 Task: Apply vocal compression in audio.
Action: Mouse moved to (4, 7)
Screenshot: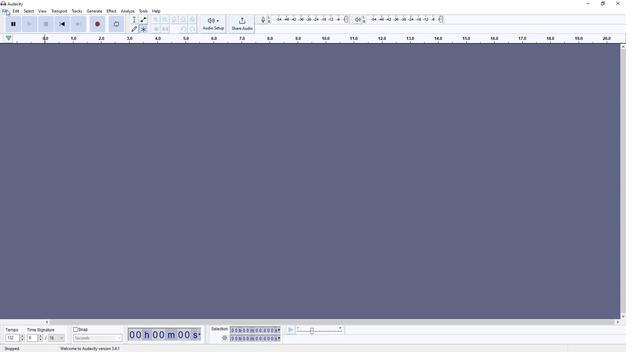 
Action: Mouse pressed left at (4, 7)
Screenshot: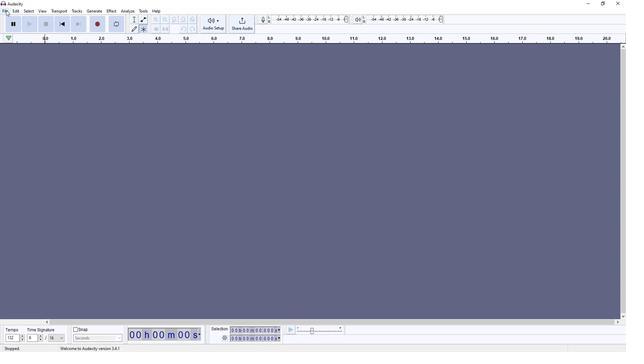 
Action: Mouse moved to (15, 25)
Screenshot: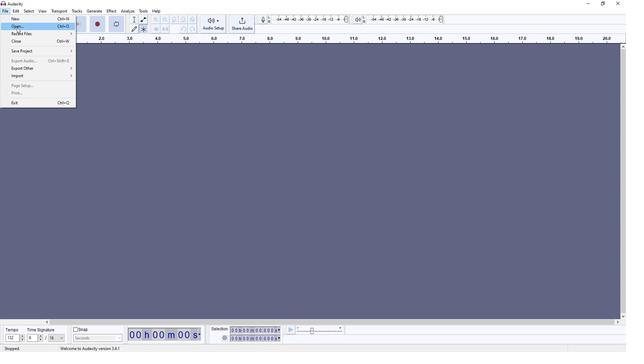 
Action: Mouse pressed left at (15, 25)
Screenshot: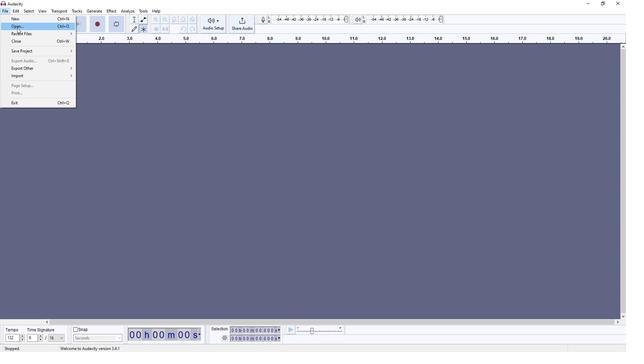 
Action: Mouse moved to (63, 73)
Screenshot: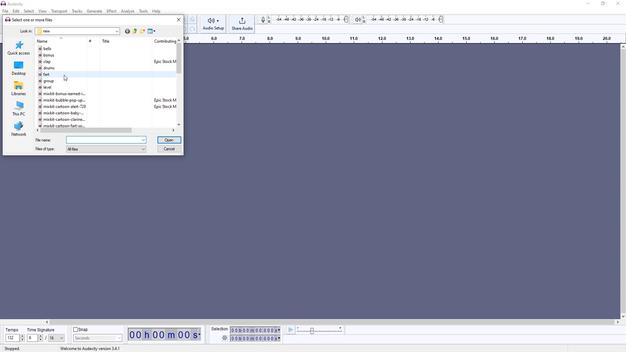 
Action: Mouse scrolled (63, 73) with delta (0, 0)
Screenshot: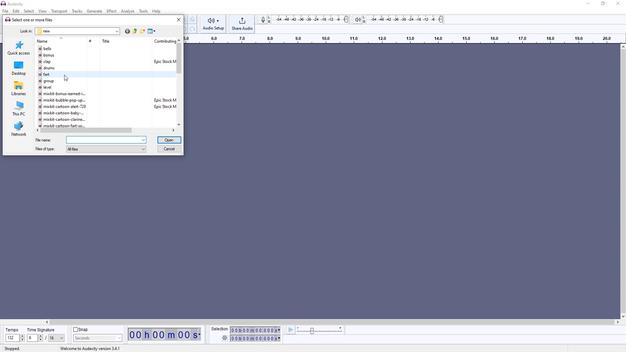 
Action: Mouse scrolled (63, 73) with delta (0, 0)
Screenshot: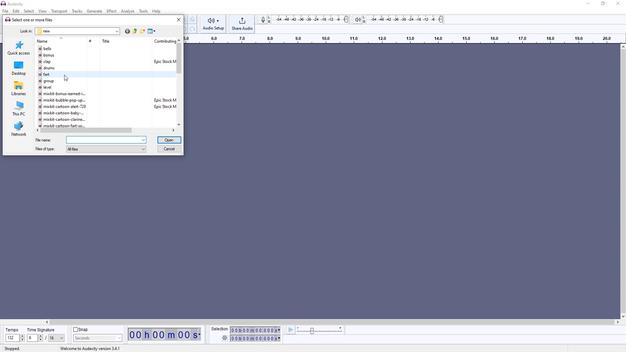 
Action: Mouse scrolled (63, 73) with delta (0, 0)
Screenshot: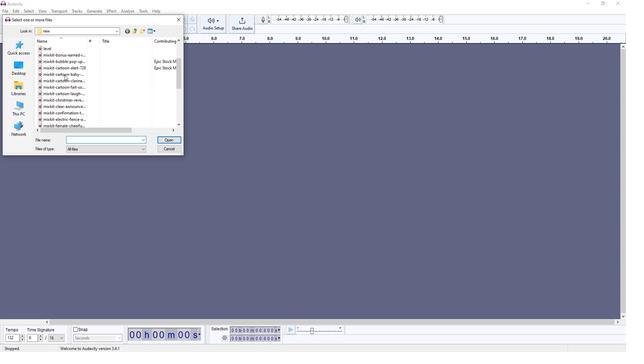 
Action: Mouse moved to (62, 96)
Screenshot: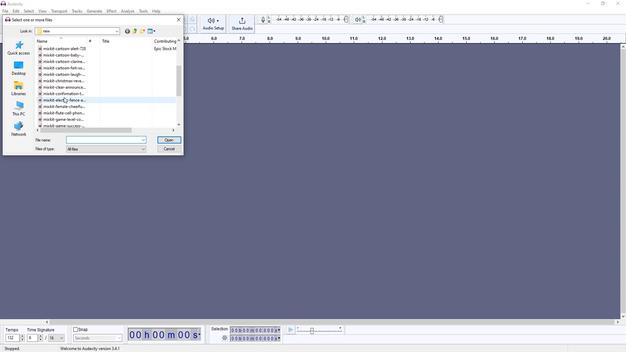 
Action: Mouse scrolled (62, 97) with delta (0, 0)
Screenshot: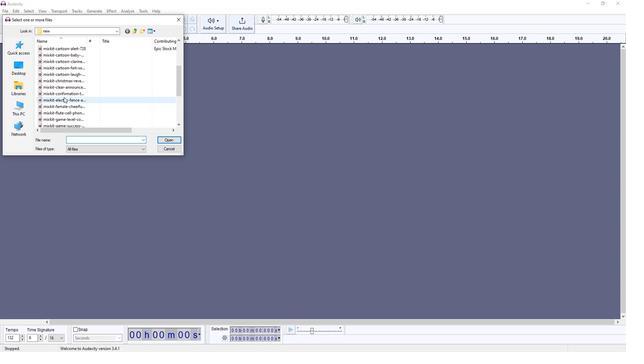 
Action: Mouse scrolled (62, 97) with delta (0, 0)
Screenshot: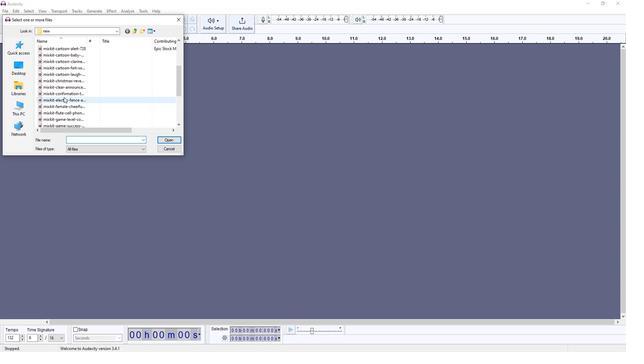 
Action: Mouse moved to (50, 59)
Screenshot: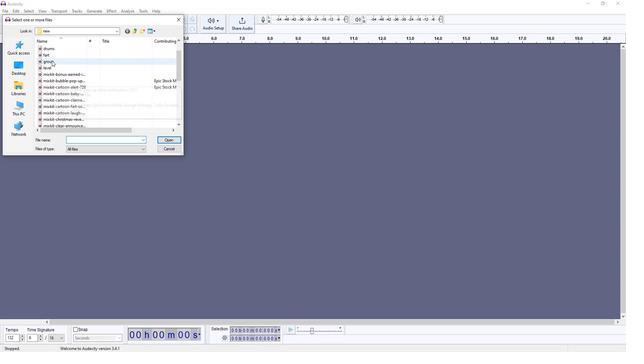 
Action: Mouse pressed left at (50, 59)
Screenshot: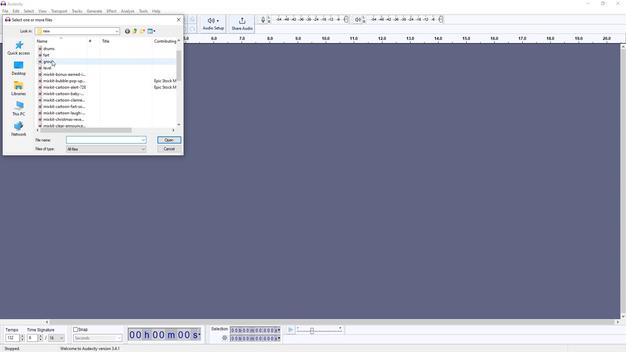
Action: Mouse moved to (168, 141)
Screenshot: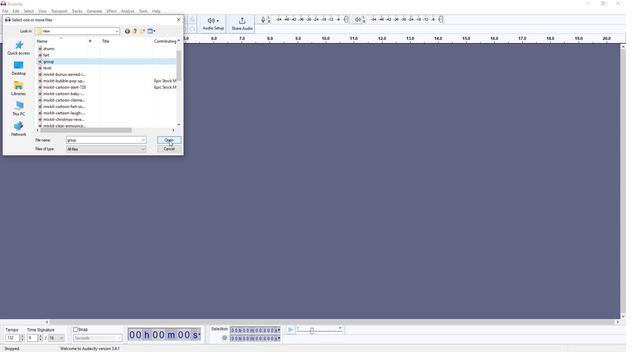
Action: Mouse pressed left at (168, 141)
Screenshot: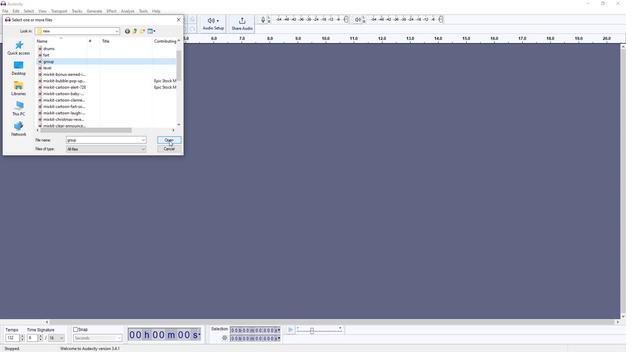 
Action: Mouse moved to (22, 22)
Screenshot: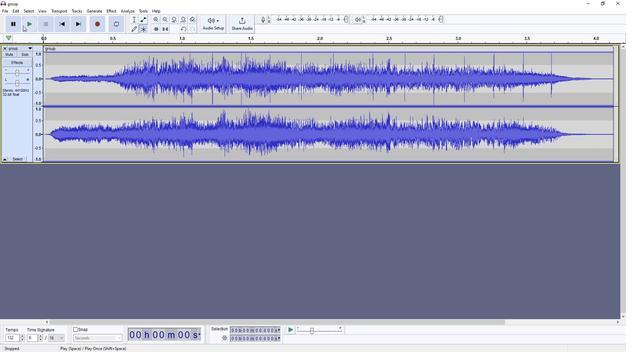 
Action: Mouse pressed left at (22, 22)
Screenshot: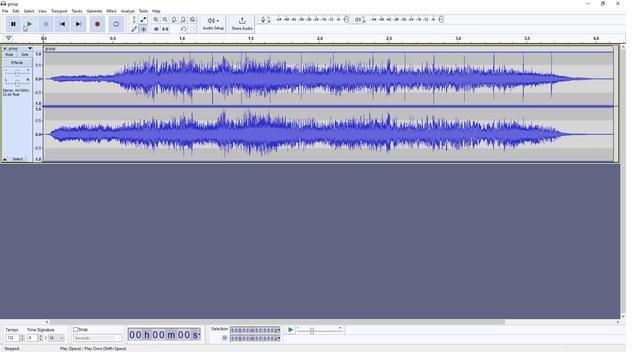 
Action: Mouse moved to (116, 8)
Screenshot: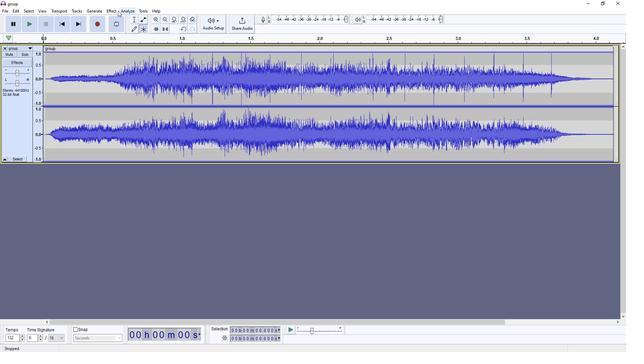 
Action: Mouse pressed left at (116, 8)
Screenshot: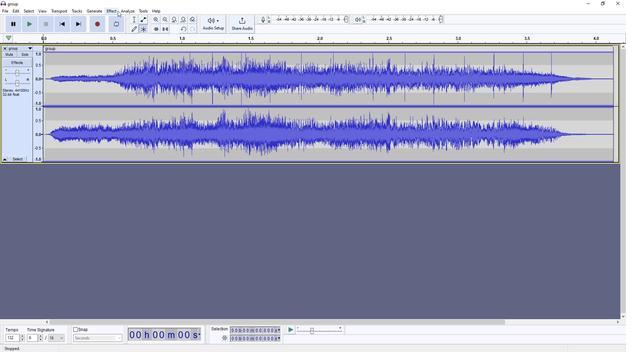 
Action: Mouse moved to (230, 131)
Screenshot: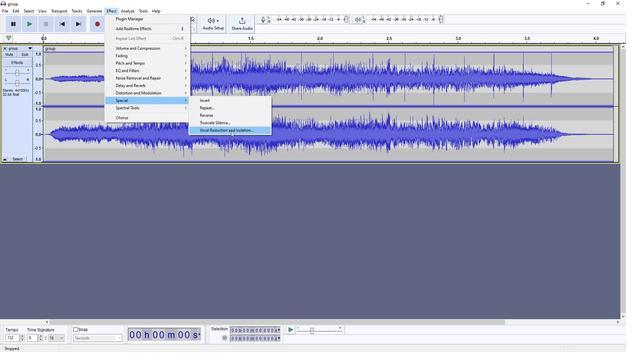 
Action: Mouse pressed left at (230, 131)
Screenshot: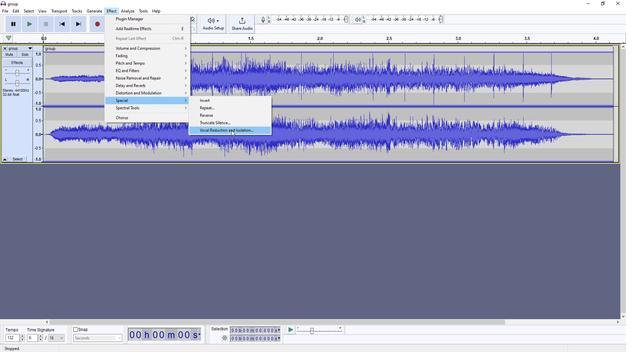 
Action: Mouse moved to (403, 154)
Screenshot: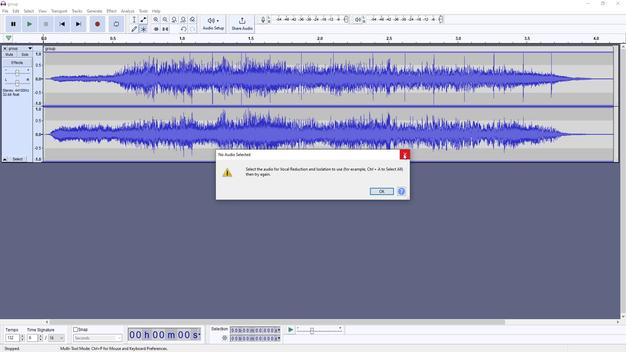 
Action: Mouse pressed left at (403, 154)
Screenshot: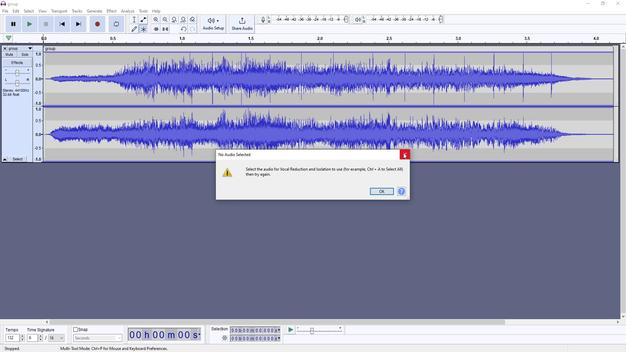 
Action: Mouse moved to (51, 61)
Screenshot: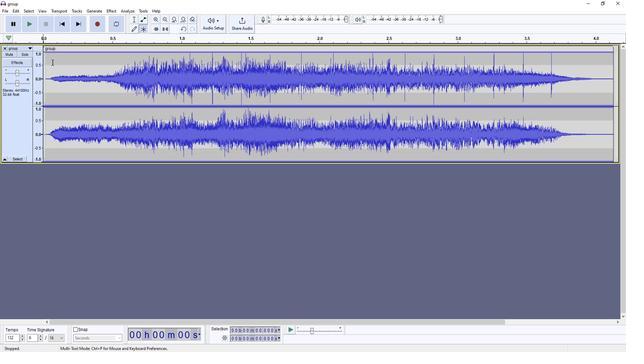 
Action: Mouse pressed left at (51, 61)
Screenshot: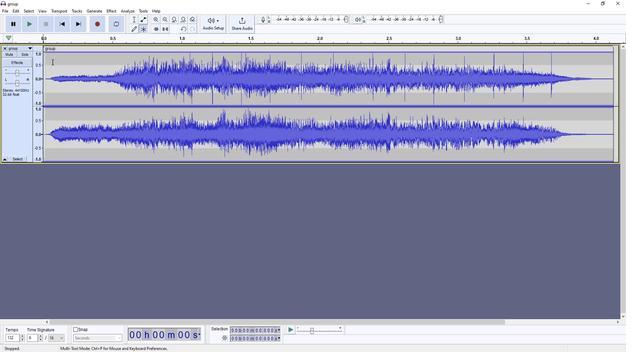 
Action: Mouse moved to (112, 7)
Screenshot: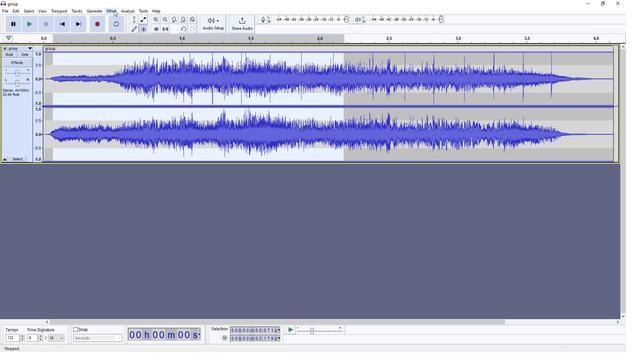 
Action: Mouse pressed left at (112, 7)
Screenshot: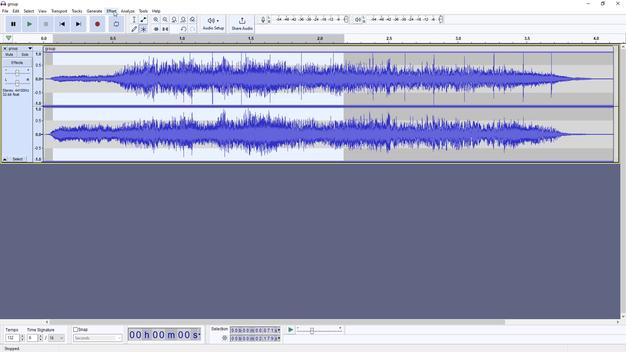 
Action: Mouse moved to (212, 131)
Screenshot: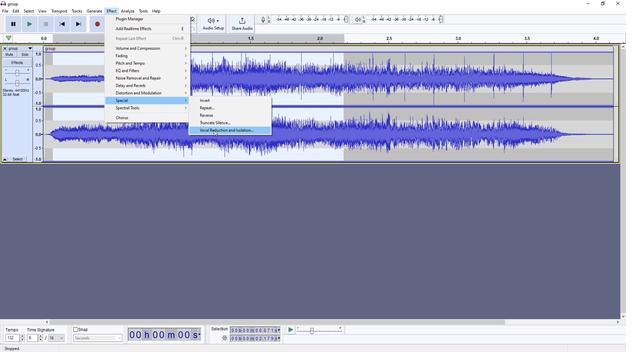 
Action: Mouse pressed left at (212, 131)
Screenshot: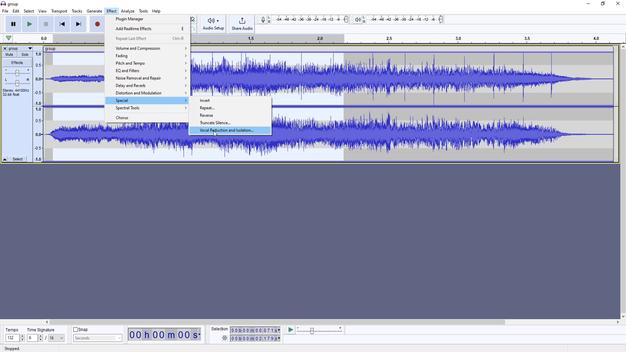 
Action: Mouse moved to (359, 182)
Screenshot: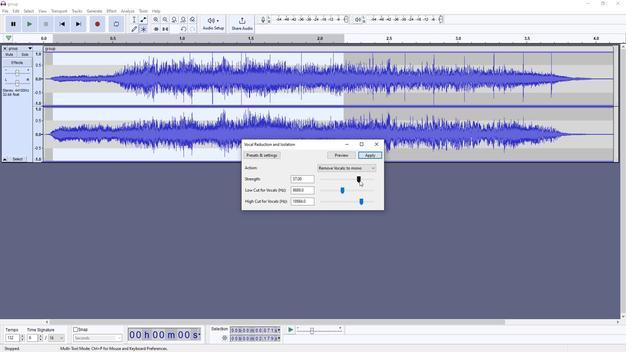 
Action: Mouse pressed left at (359, 182)
Screenshot: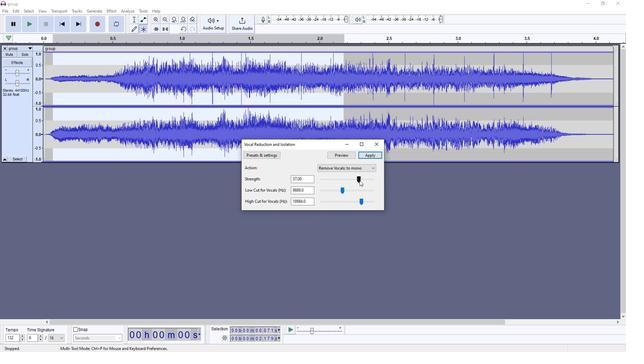 
Action: Mouse moved to (371, 170)
Screenshot: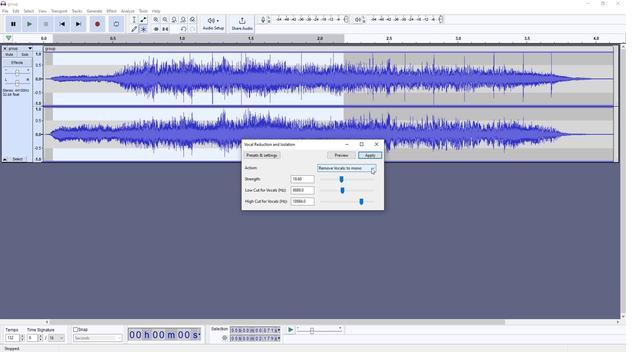 
Action: Mouse pressed left at (371, 170)
Screenshot: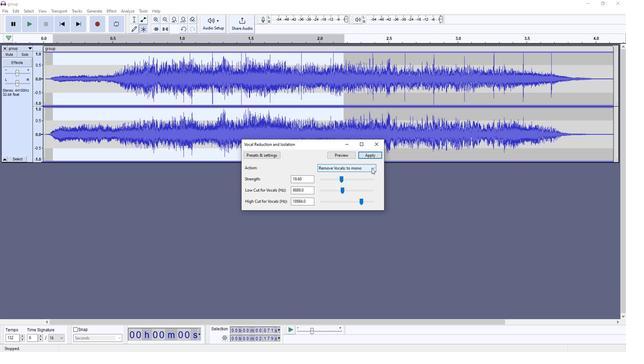 
Action: Mouse moved to (336, 188)
Screenshot: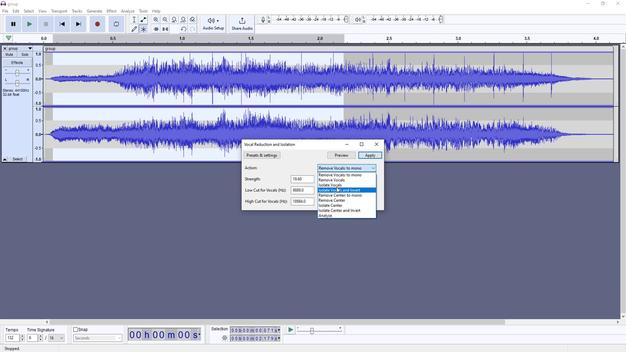 
Action: Mouse pressed left at (336, 188)
Screenshot: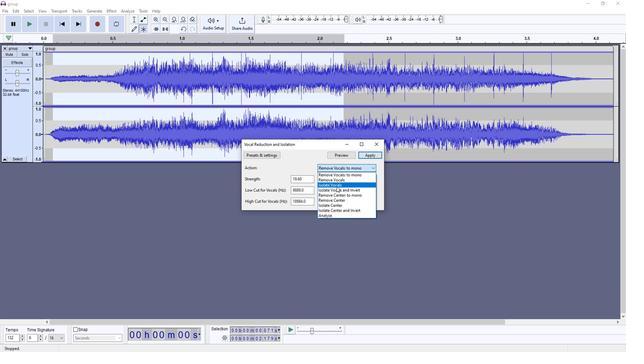 
Action: Mouse moved to (341, 191)
Screenshot: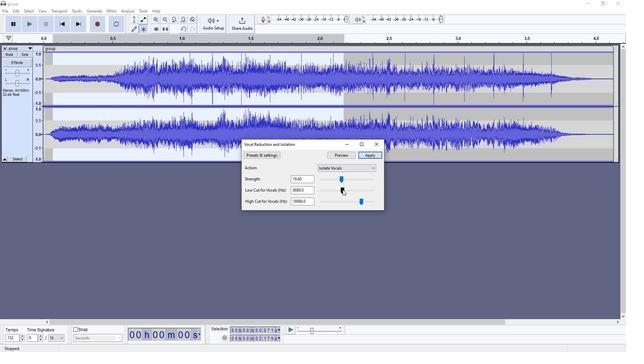 
Action: Mouse pressed left at (341, 191)
Screenshot: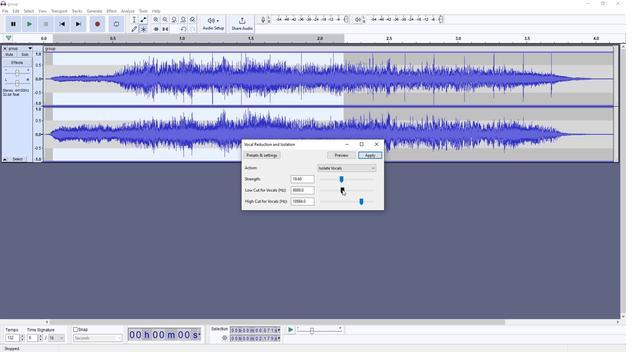 
Action: Mouse moved to (342, 157)
Screenshot: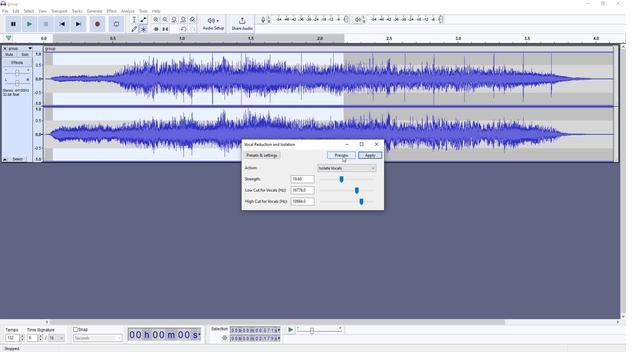 
Action: Mouse pressed left at (342, 157)
Screenshot: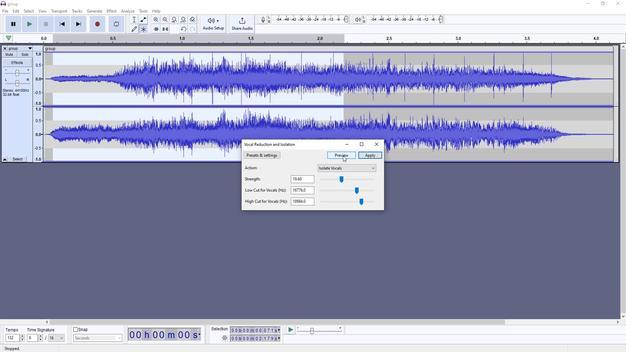 
Action: Mouse moved to (345, 156)
Screenshot: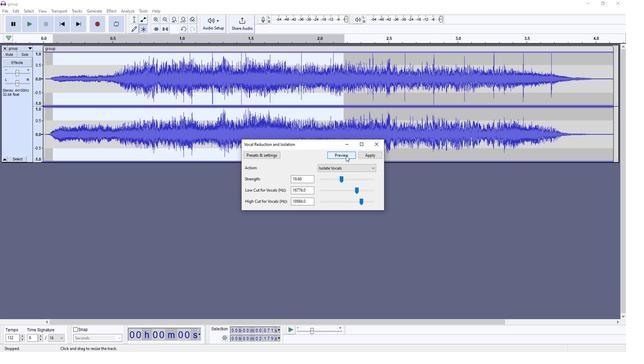 
Action: Mouse pressed left at (345, 156)
Screenshot: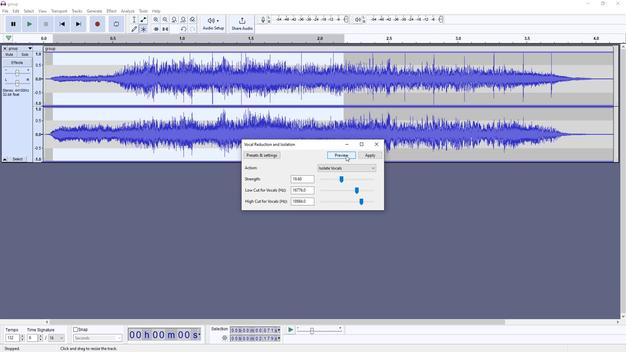 
Action: Mouse moved to (374, 144)
Screenshot: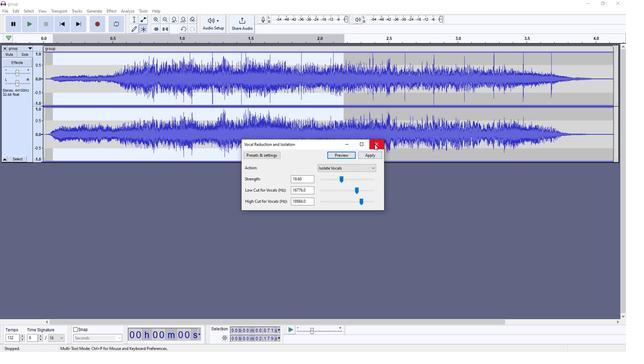 
Action: Mouse pressed left at (374, 144)
Screenshot: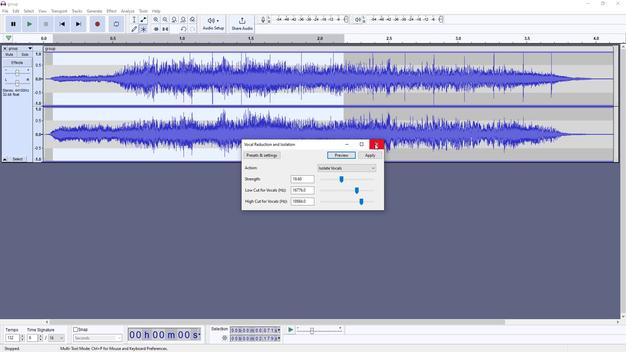 
Action: Mouse moved to (291, 92)
Screenshot: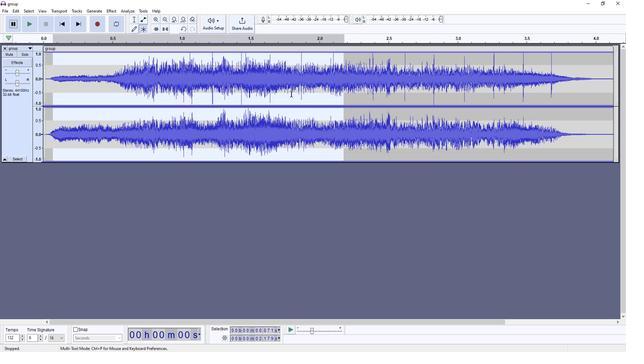 
Action: Mouse pressed left at (291, 92)
Screenshot: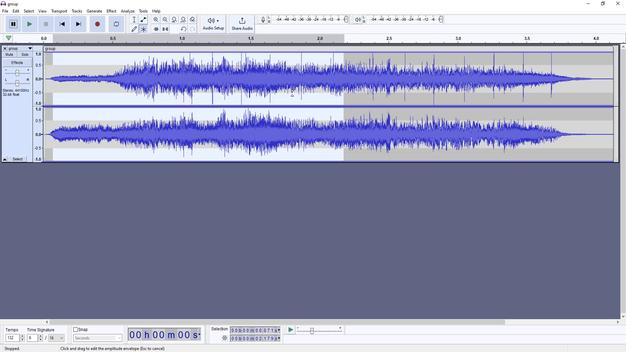 
Action: Mouse moved to (563, 80)
Screenshot: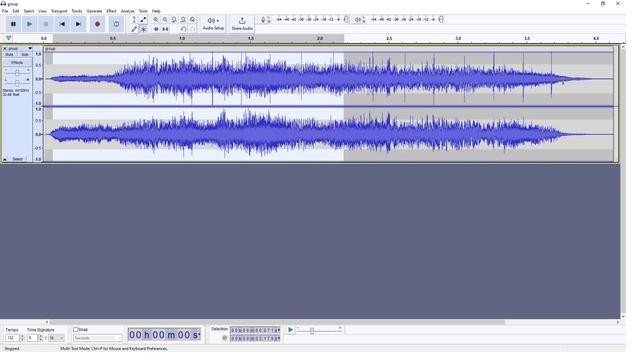 
Action: Mouse pressed left at (563, 80)
Screenshot: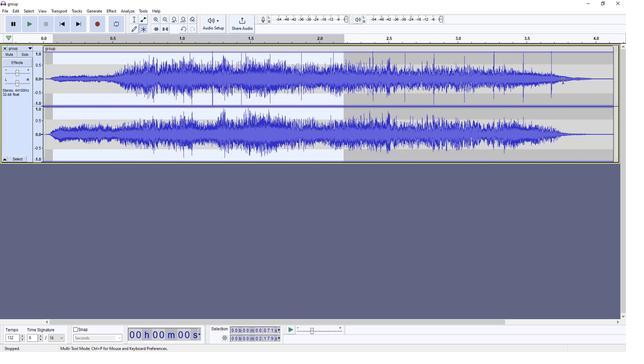 
Action: Mouse moved to (112, 9)
Screenshot: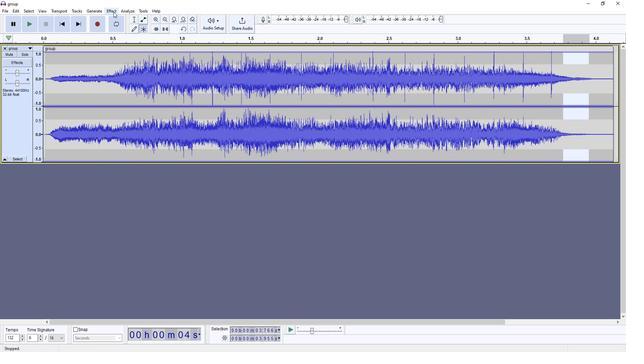 
Action: Mouse pressed left at (112, 9)
Screenshot: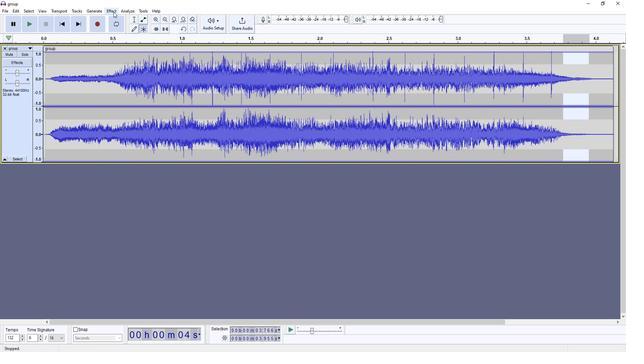 
Action: Mouse moved to (217, 129)
Screenshot: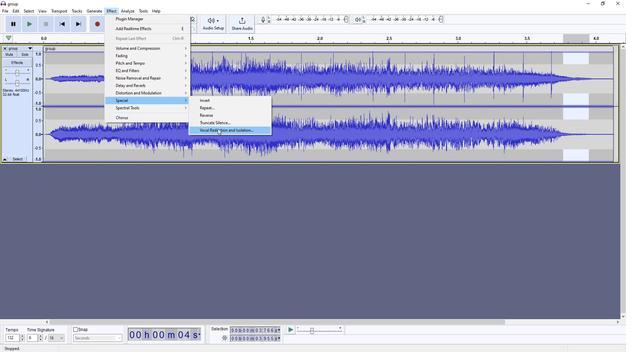 
Action: Mouse pressed left at (217, 129)
Screenshot: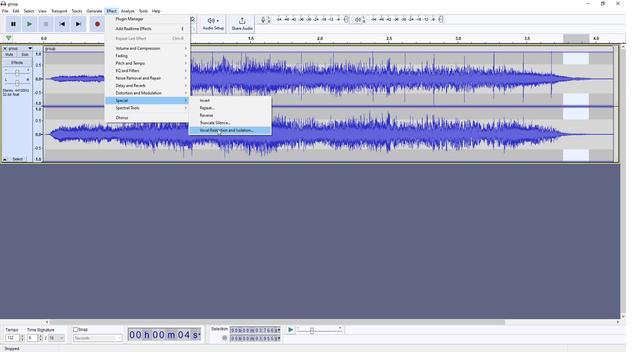 
Action: Mouse moved to (374, 169)
Screenshot: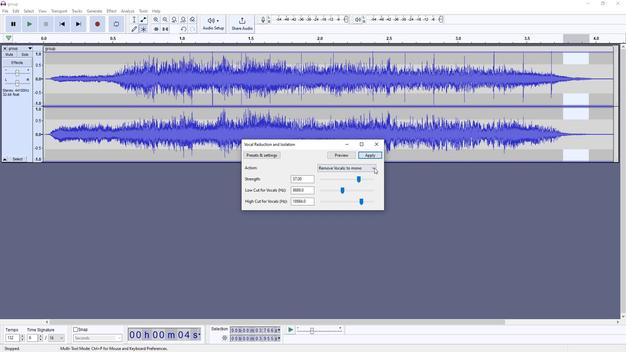 
Action: Mouse pressed left at (374, 169)
Screenshot: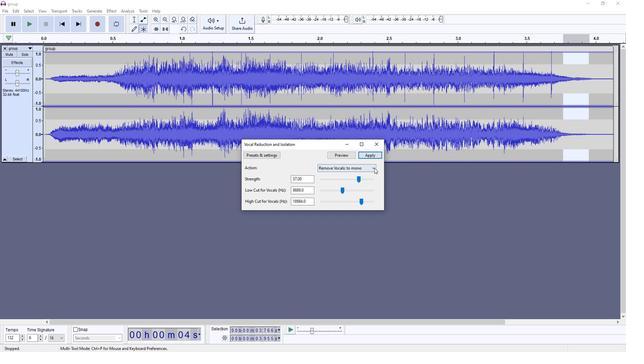 
Action: Mouse moved to (339, 186)
Screenshot: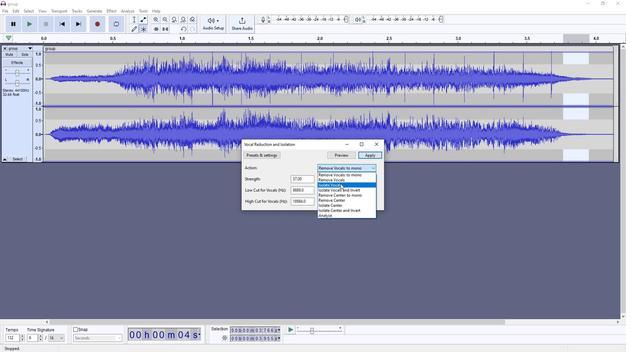 
Action: Mouse pressed left at (339, 186)
Screenshot: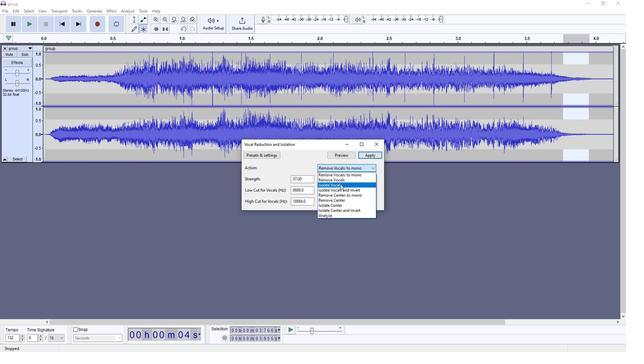 
Action: Mouse moved to (359, 183)
Screenshot: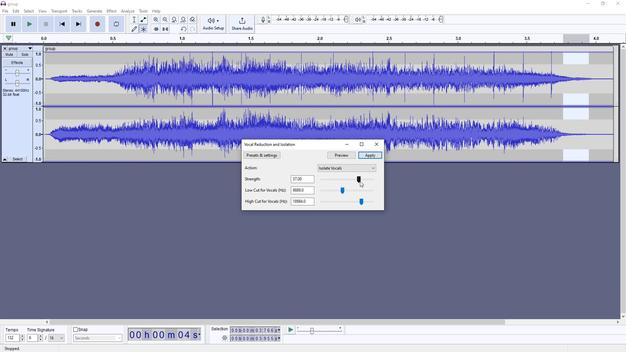 
Action: Mouse pressed left at (359, 183)
Screenshot: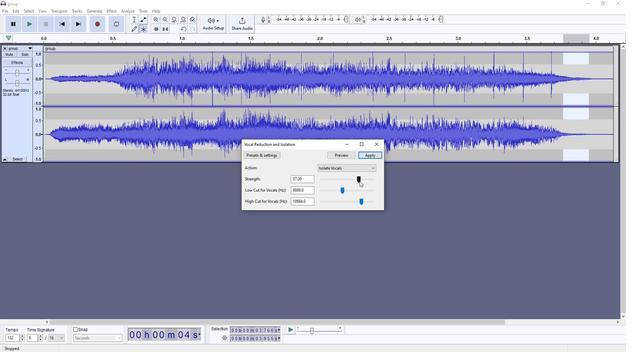 
Action: Mouse moved to (342, 191)
Screenshot: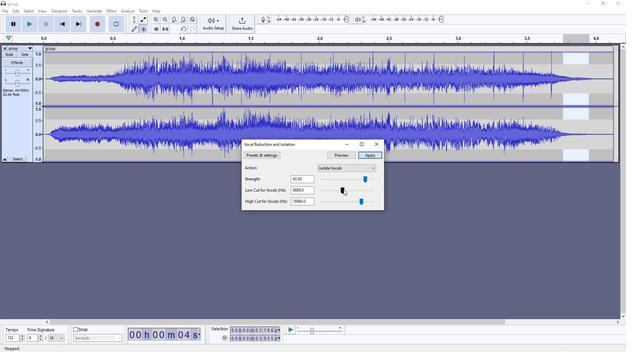 
Action: Mouse pressed left at (342, 191)
Screenshot: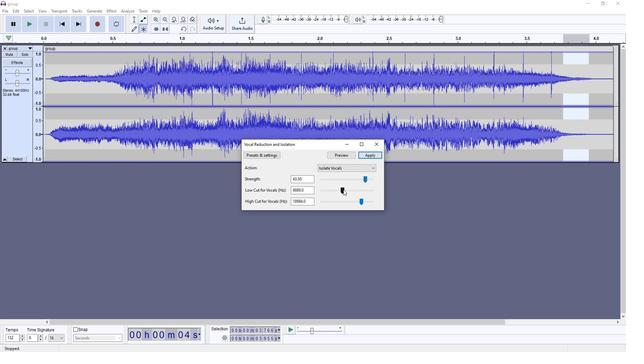 
Action: Mouse moved to (348, 157)
Screenshot: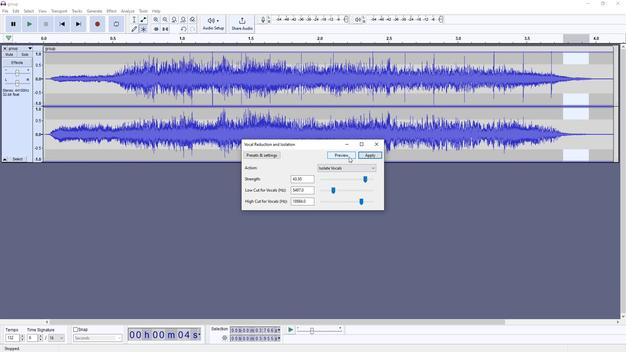 
Action: Mouse pressed left at (348, 157)
Screenshot: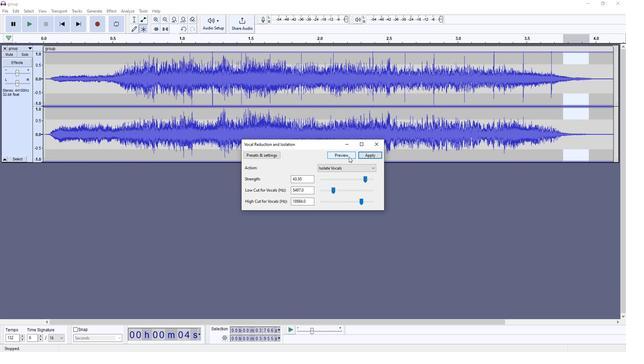 
Action: Mouse pressed left at (348, 157)
Screenshot: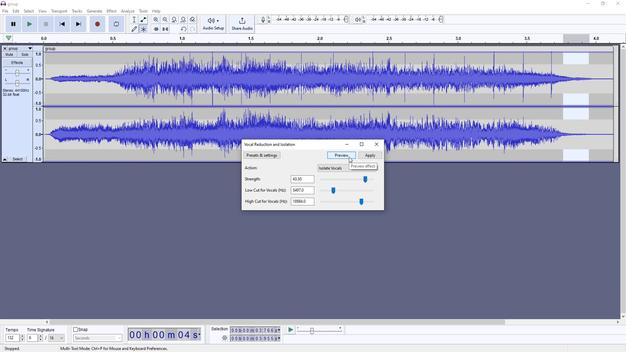 
Action: Mouse moved to (372, 156)
Screenshot: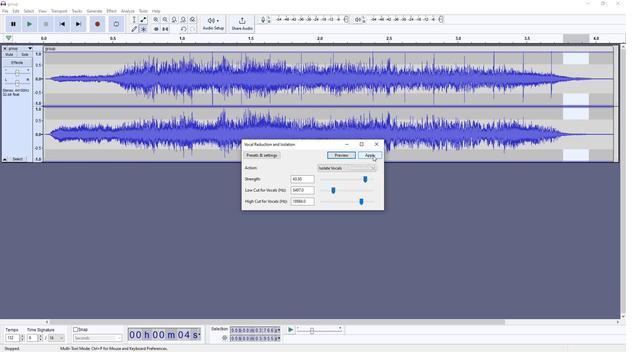 
Action: Mouse pressed left at (372, 156)
Screenshot: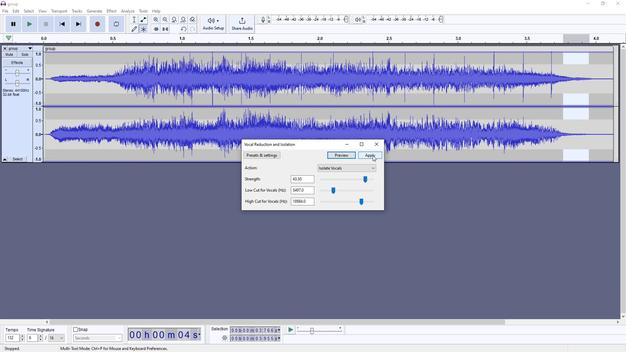 
Action: Mouse moved to (61, 20)
Screenshot: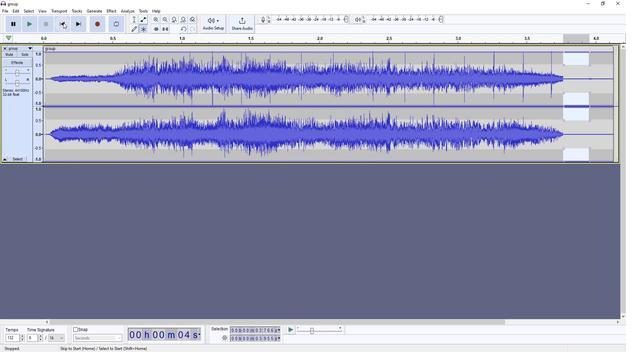 
Action: Mouse pressed left at (61, 20)
Screenshot: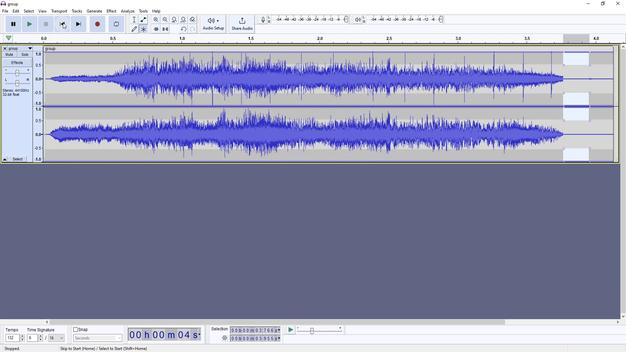 
Action: Mouse moved to (28, 22)
Screenshot: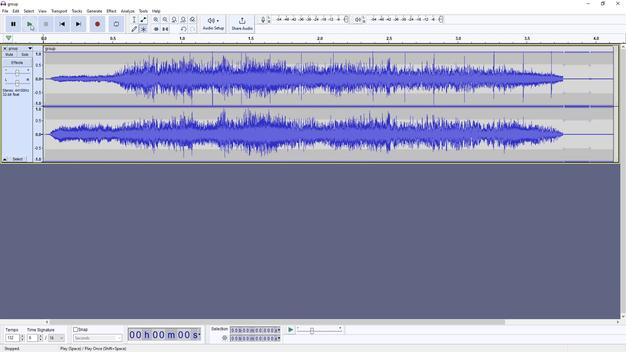 
Action: Mouse pressed left at (28, 22)
Screenshot: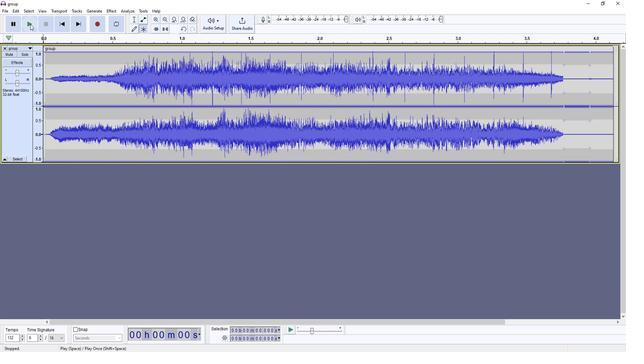 
Action: Mouse moved to (3, 5)
Screenshot: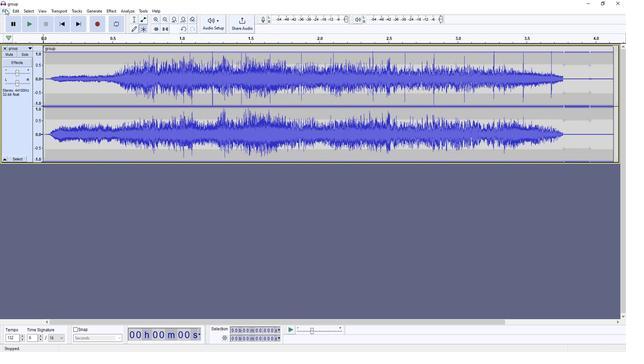 
Action: Mouse pressed left at (3, 5)
Screenshot: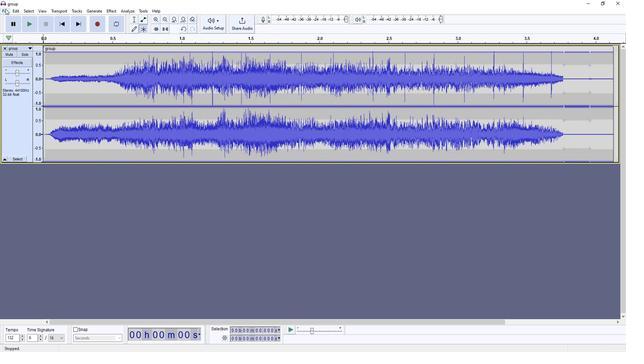 
Action: Mouse moved to (26, 57)
Screenshot: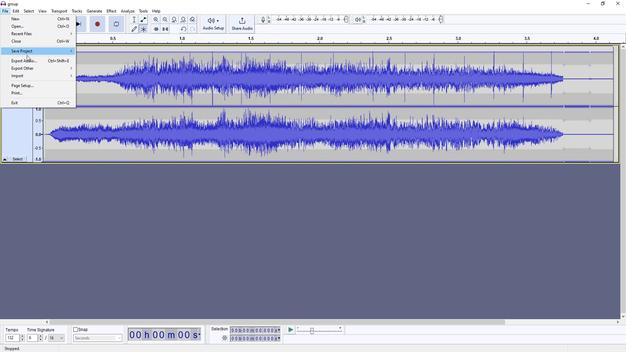 
Action: Mouse pressed left at (26, 57)
Screenshot: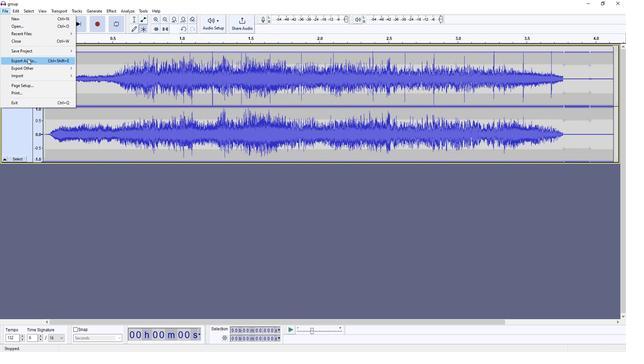 
Action: Mouse moved to (59, 46)
Screenshot: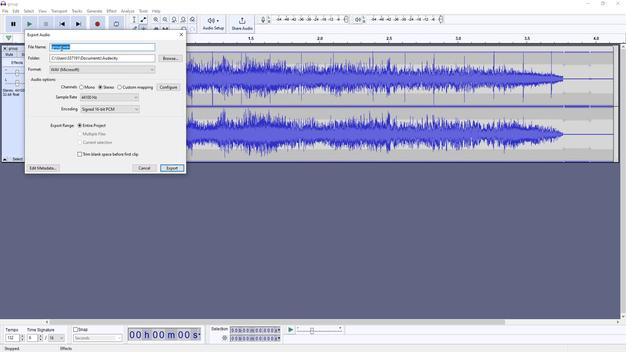 
Action: Mouse pressed left at (59, 46)
Screenshot: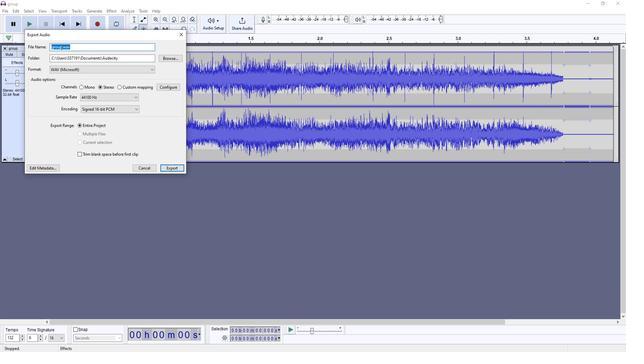 
Action: Mouse moved to (29, 50)
Screenshot: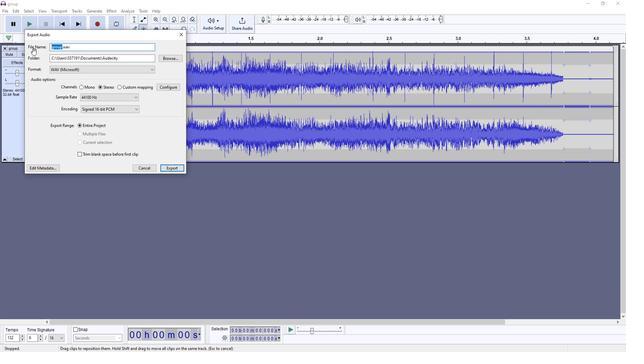 
Action: Key pressed <Key.shift>Vocal<Key.space><Key.shift>Compression
Screenshot: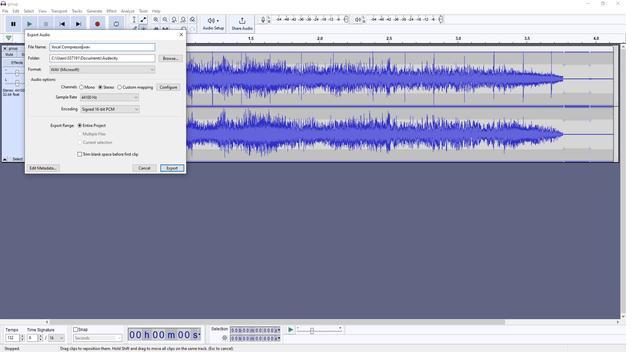 
Action: Mouse moved to (170, 171)
Screenshot: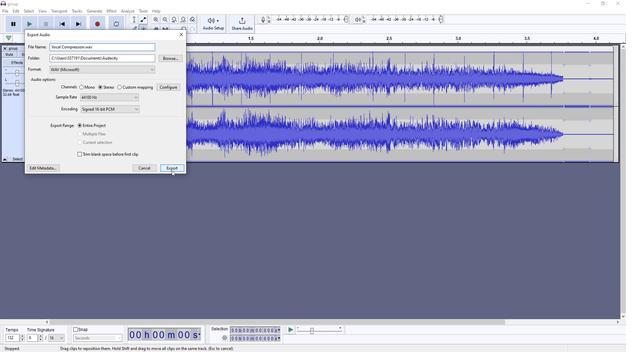 
Action: Mouse pressed left at (170, 171)
Screenshot: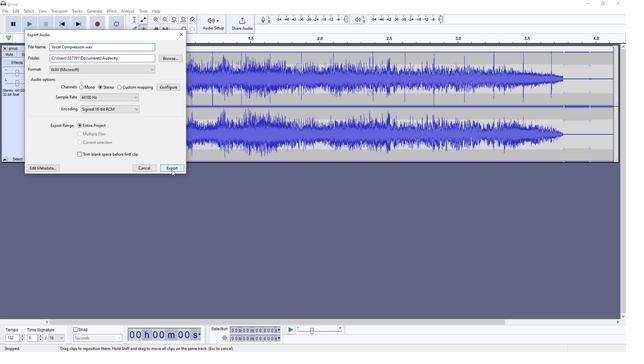 
Action: Mouse moved to (169, 171)
Screenshot: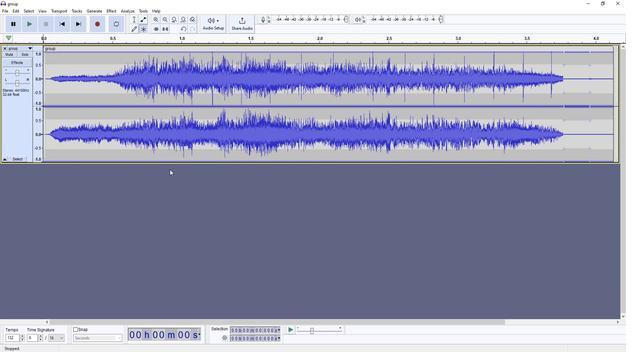 
